 Task: Open an excel sheet with  and write heading  Student grades data  Add 10 students name:-  'Joshua Rivera, Zoey Coleman, Ryan Wright, Addison Bailey, Jonathan Simmons, Brooklyn Ward, Caleb Barnes, Audrey Collins, Gabriel Perry, Sofia Bell. ' in June Last week sales are  100 to 150. Math Grade:-  90, 95, 80, 92, 85,88, 90, 78, 92, 85.Science Grade:-  85, 87, 92, 88, 90, 85, 92, 80, 88, 90.English Grade:-  92, 90, 85, 90, 88, 92, 85, 82, 90, 88. _x000D_
History Grade:-  88, 92, 78, 95, 90, 90, 80, 85, 92, 90. Total use the formula   =SUM(D2:G2) then presss enter. Save page auditingDailySales_Report
Action: Key pressed ctrl+N<Key.shift>Sytu<Key.backspace><Key.backspace><Key.backspace>tudent<Key.space>grades<Key.space>data<Key.enter><Key.shift>Joshua<Key.space><Key.shift>Rivera<Key.enter><Key.shift><Key.shift>Zoey<Key.space><Key.shift>COel<Key.backspace><Key.backspace><Key.backspace>oleman<Key.enter><Key.shift>Ryan<Key.space><Key.shift>Wright<Key.enter><Key.shift>Addison<Key.space><Key.shift>Va<Key.backspace><Key.backspace><Key.shift>Bailey<Key.enter><Key.shift><Key.shift><Key.shift><Key.shift><Key.shift><Key.shift><Key.shift><Key.shift>Jonathaa<Key.backspace>n<Key.space><Key.shift>Simmons<Key.enter><Key.shift><Key.shift><Key.shift><Key.shift><Key.shift><Key.shift><Key.shift>B<Key.shift>R<Key.backspace>rooklyn<Key.space><Key.shift>Ward<Key.space><Key.shift>Caled<Key.backspace>b<Key.space><Key.shift>Branes<Key.enter><Key.shift>Aus<Key.backspace>drey<Key.space><Key.shift>COll<Key.backspace><Key.backspace><Key.backspace>ollins<Key.enter><Key.shift>Gabriel<Key.space><Key.shift>Perry<Key.enter><Key.shift>Sofia<Key.shift>Bee<Key.backspace>ll<Key.enter><Key.up><Key.up><Key.up><Key.up><Key.up><Key.up><Key.up><Key.up><Key.up><Key.down><Key.down><Key.down><Key.down><Key.down><Key.down><Key.up><<109>><Key.enter><<107>><<107>><Key.enter><<107>><Key.enter><Key.up><Key.left><Key.down><Key.shift>Brookly<Key.space><Key.shift>Ward<Key.enter><Key.shift>Cabl<Key.backspace><Key.backspace>leb<Key.space><Key.shift><Key.shift><Key.shift><Key.shift><Key.shift><Key.shift><Key.shift><Key.shift><Key.shift><Key.shift><Key.shift><Key.shift><Key.shift><Key.shift><Key.shift><Key.shift><Key.shift><Key.shift>G<Key.backspace>Barnes<Key.enter><Key.enter><Key.enter><Key.up><Key.up><Key.up><Key.up><Key.up><Key.up><Key.up><Key.up><Key.up><Key.shift><<107>><Key.enter><Key.shift>Studens<Key.backspace>ts<Key.space>name<Key.enter><Key.right><Key.up><Key.down><Key.up><Key.shift><Key.shift><Key.shift><Key.shift>June<Key.space>last<Key.space>week<Key.space>sales<Key.enter>100<Key.enter>110<Key.enter>120<Key.enter>130<Key.enter>15<Key.backspace>40<Key.enter>150<Key.enter>115<Key.enter>125<Key.enter>135<Key.enter>1445<Key.backspace><Key.backspace>5<Key.enter><Key.right><Key.up><Key.up><Key.up><Key.up><Key.up><Key.up><Key.up><Key.up><Key.up><Key.up><Key.up><Key.shift>Meh<Key.backspace><Key.backspace>ath<Key.space><Key.shift>Grades<Key.enter>90<Key.enter>95<Key.enter>80<Key.enter>92<Key.enter>85<Key.enter>88<Key.enter>90<Key.enter>78<Key.enter>92<Key.enter>85<Key.enter><Key.right><Key.up><Key.up><Key.up><Key.up><Key.up><Key.up><Key.up><Key.up><Key.up><Key.up><Key.up><Key.shift>Science<Key.space><Key.shift>Grade<Key.enter>85<Key.enter>87<Key.enter>92<Key.enter>88<Key.enter>90<Key.enter>85<Key.enter>92<Key.enter>80<Key.enter>88<Key.enter>90<Key.enter><Key.right><Key.up><Key.up><Key.up><Key.up><Key.home><Key.right><Key.right><Key.right><Key.right><Key.right><Key.right><Key.right><Key.right><Key.left><Key.left><Key.left><Key.left><Key.up><Key.down><Key.shift>English<Key.space><Key.shift>Grade<Key.enter>92<Key.enter>92<Key.backspace>0<Key.enter>82<Key.backspace>5<Key.enter>90<Key.enter>88<Key.enter>92<Key.enter>85<Key.enter>82<Key.enter>90<Key.enter>88<Key.enter><Key.right><Key.up><Key.up><Key.up><Key.up><Key.up><Key.up><Key.up><Key.up><Key.up><Key.up><Key.up><Key.shift><Key.shift>History<Key.space><Key.shift>Grade<Key.enter>88<Key.enter>92<Key.enter>78<Key.enter>95<Key.enter>90<Key.enter>90<Key.enter>80<Key.enter>85<Key.enter>92<Key.enter>90<Key.enter><Key.up><Key.right><Key.up><Key.up><Key.up><Key.up><Key.up><Key.up><Key.up><Key.up><Key.up><Key.up><Key.shift>Total<Key.space><Key.enter>=sums9<Key.backspace><Key.backspace><Key.shift>(<Key.left><Key.shift_r><Key.left><Key.left><Key.left><Key.shift>)<Key.enter><Key.up>
Screenshot: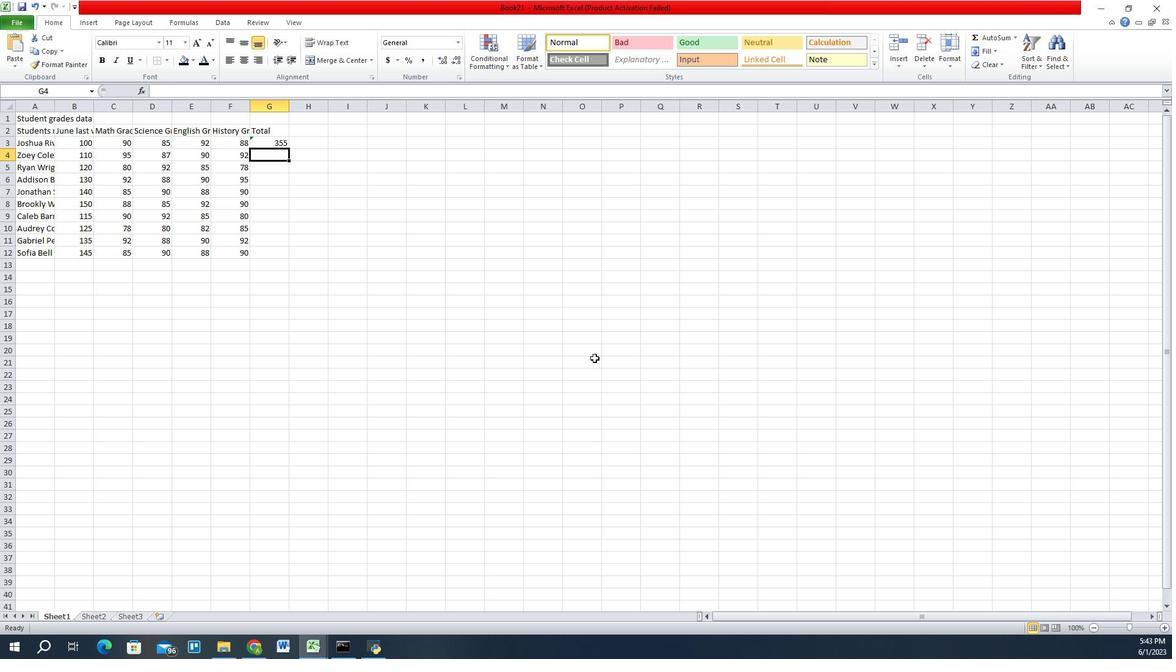 
Action: Mouse moved to (235, 147)
Screenshot: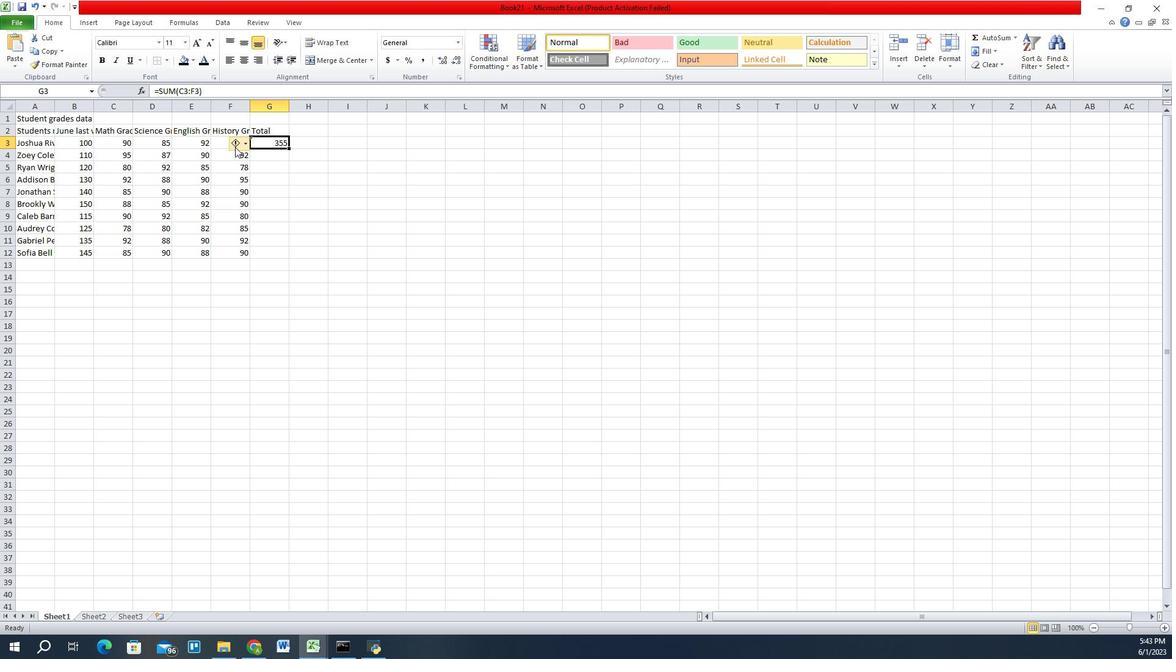 
Action: Mouse pressed left at (235, 147)
Screenshot: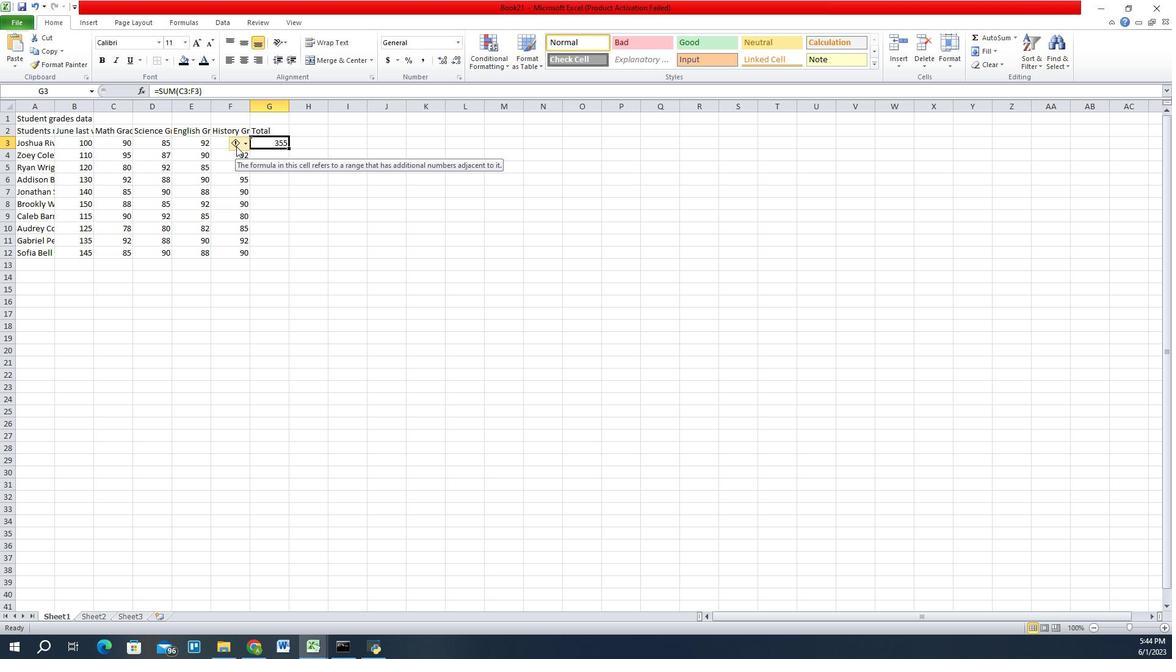 
Action: Mouse moved to (245, 164)
Screenshot: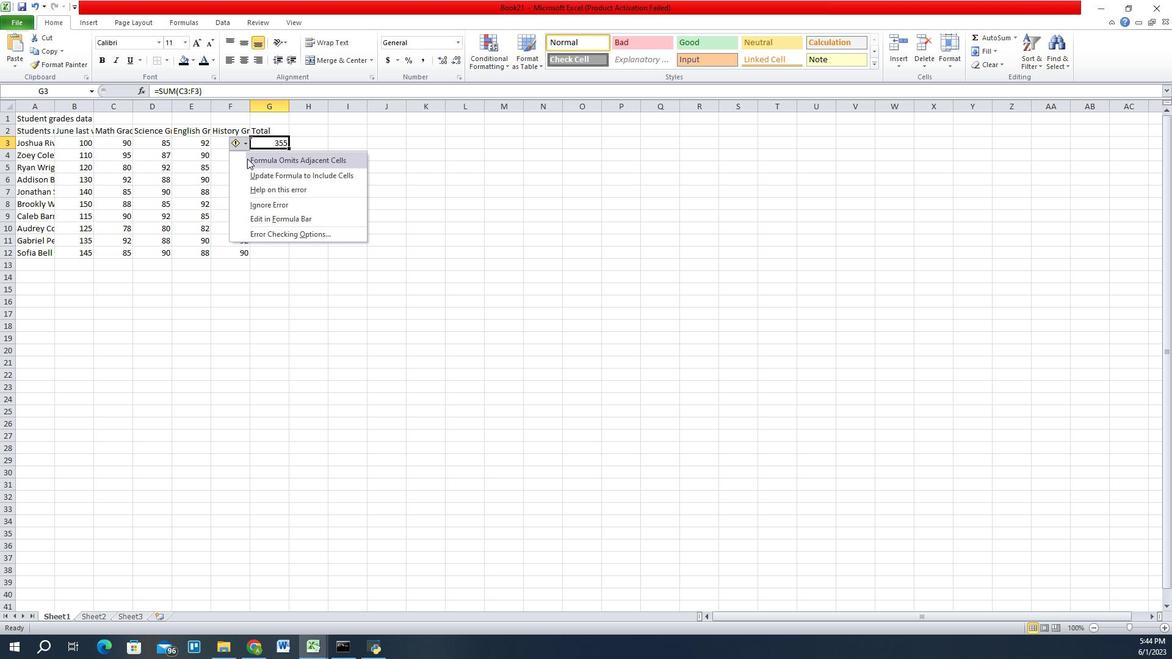 
Action: Mouse pressed left at (245, 164)
Screenshot: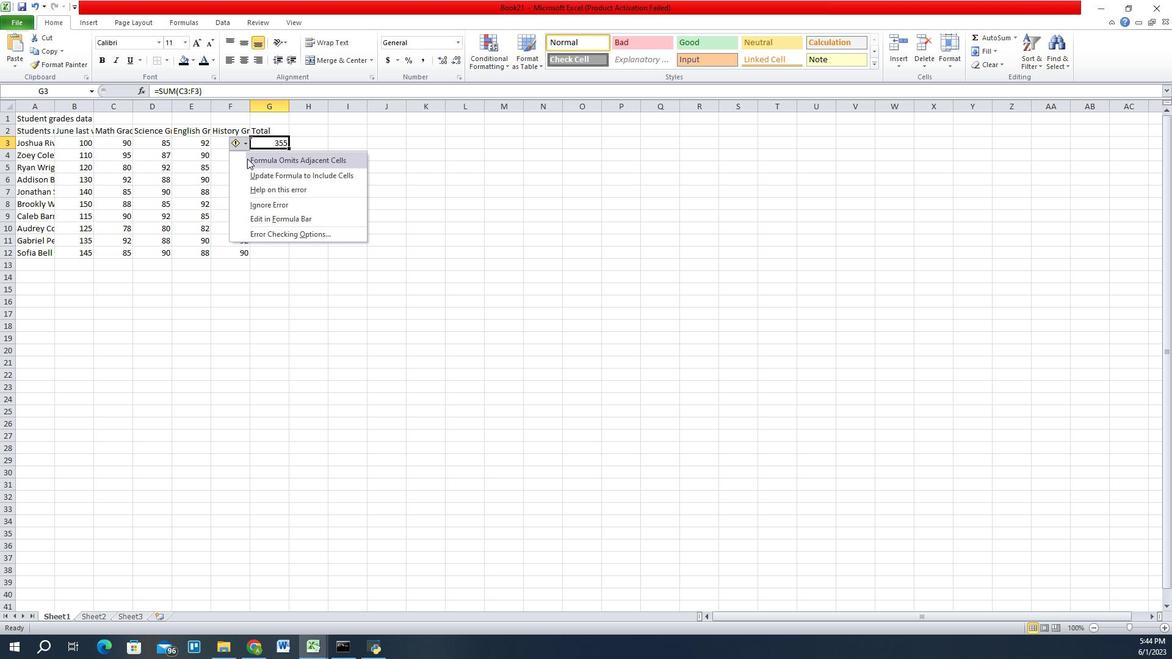 
Action: Mouse moved to (262, 141)
Screenshot: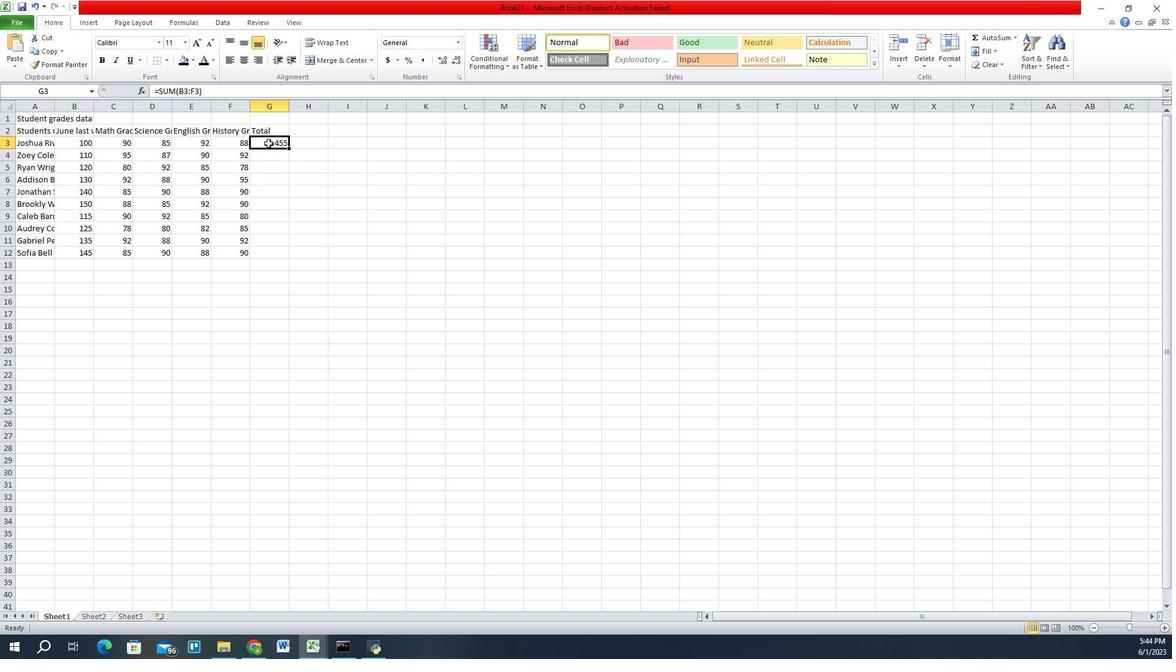 
Action: Key pressed ctrl+Z
Screenshot: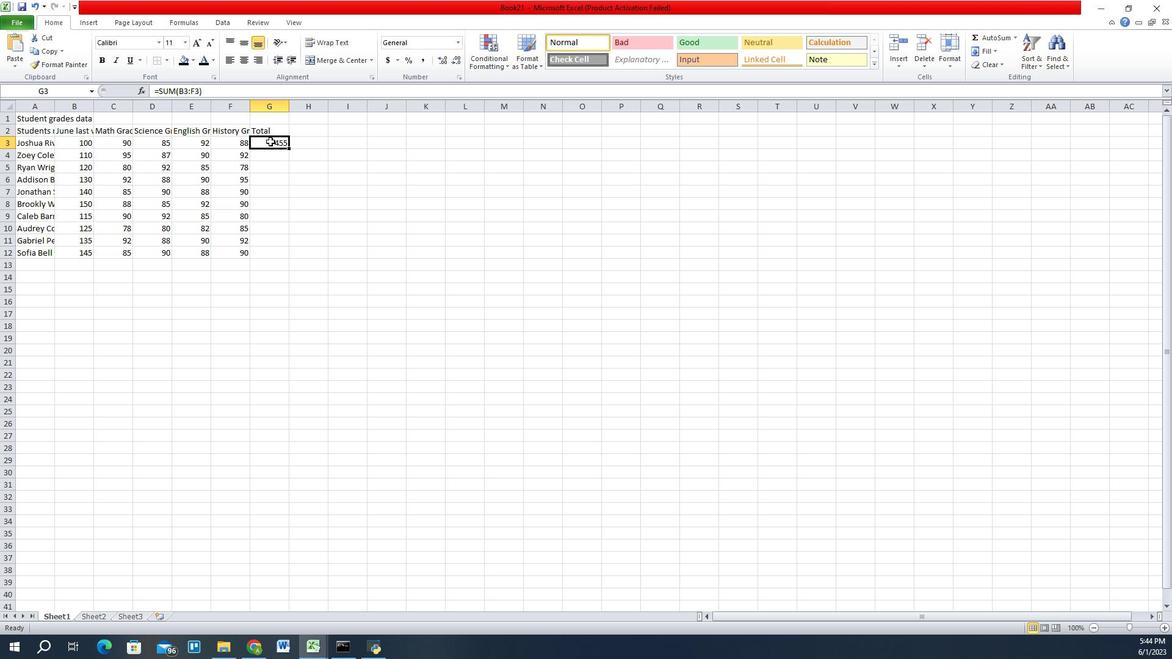 
Action: Mouse moved to (278, 148)
Screenshot: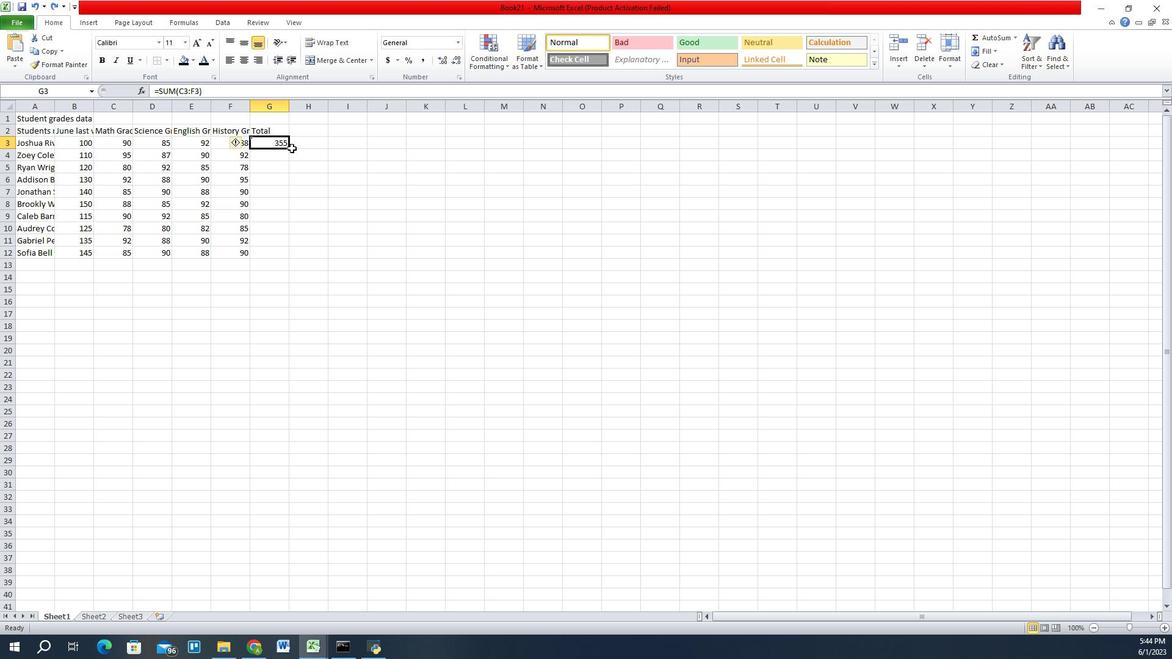 
Action: Mouse pressed left at (278, 148)
Screenshot: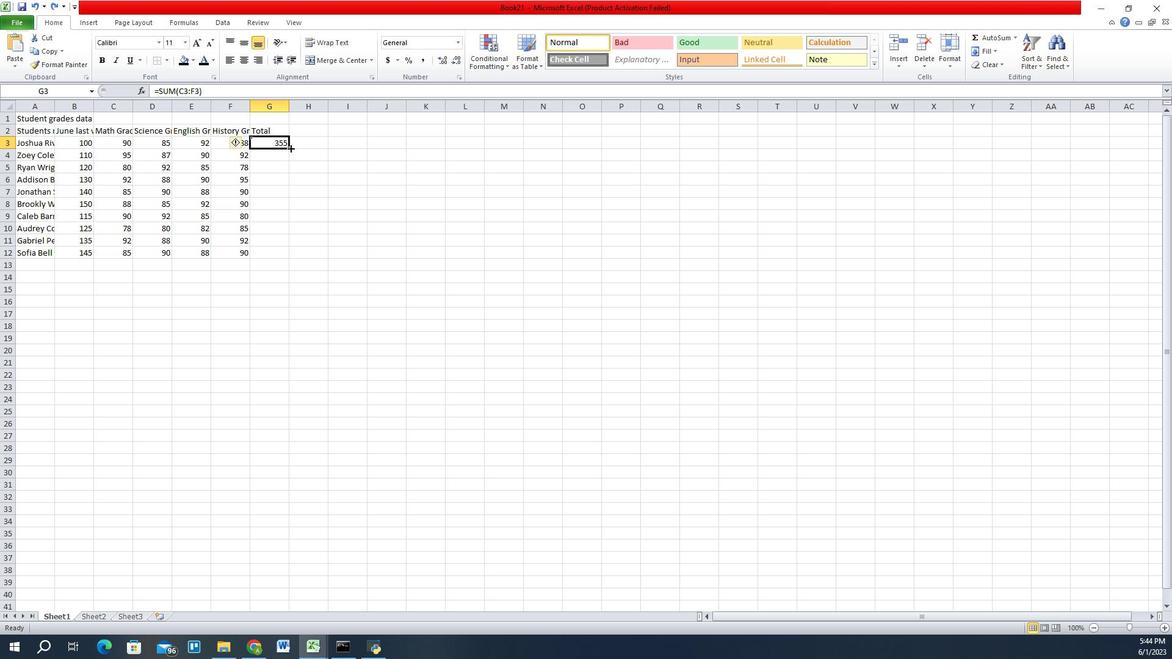 
Action: Mouse moved to (264, 158)
Screenshot: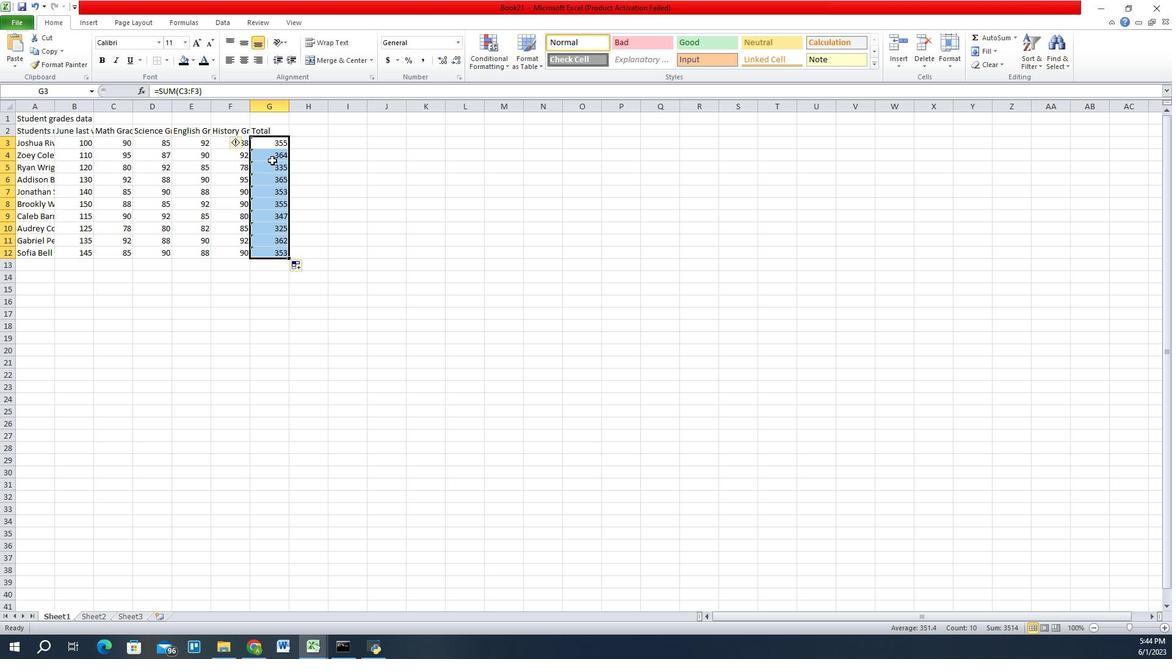 
Action: Mouse pressed left at (264, 158)
Screenshot: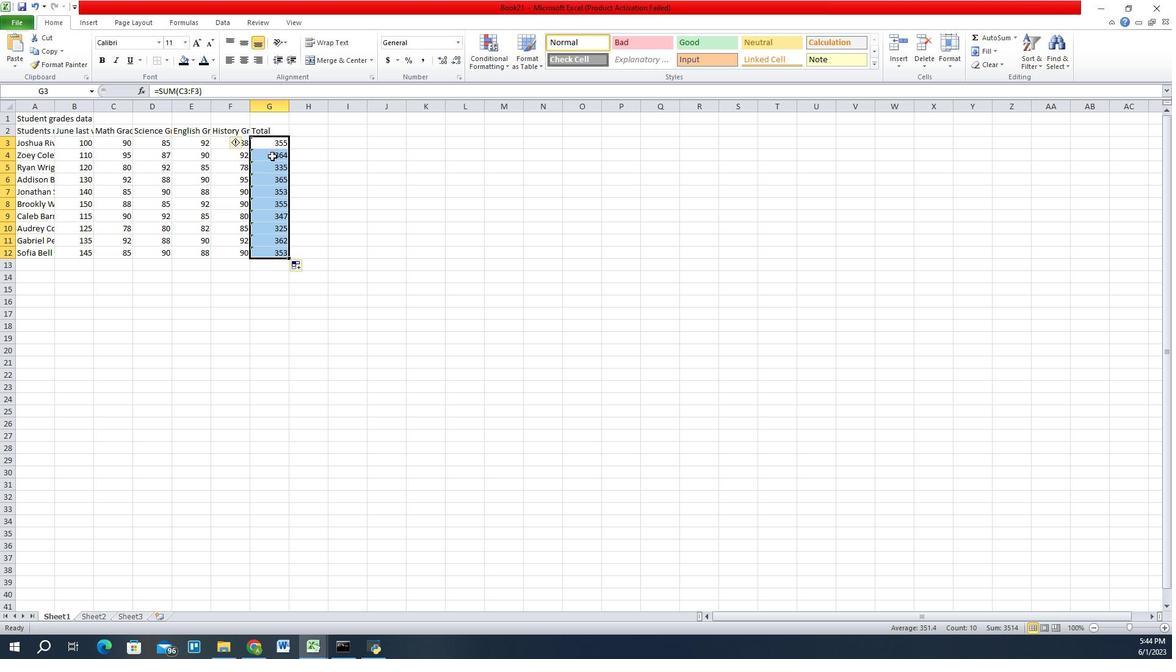 
Action: Mouse moved to (265, 169)
Screenshot: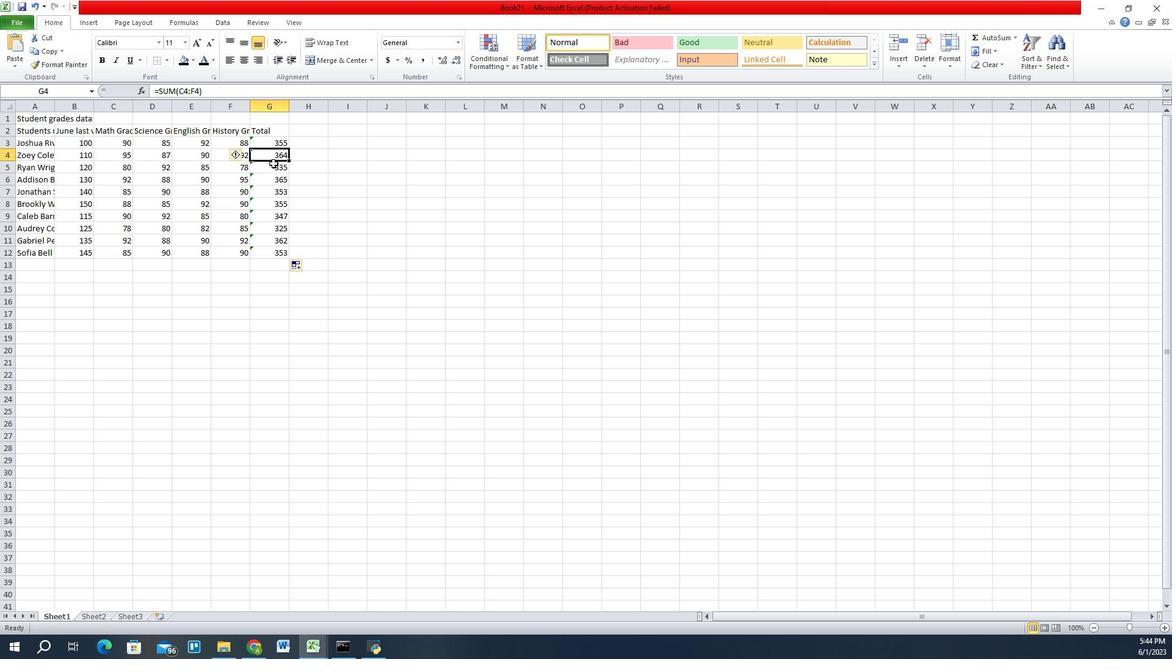 
Action: Mouse pressed left at (265, 169)
Screenshot: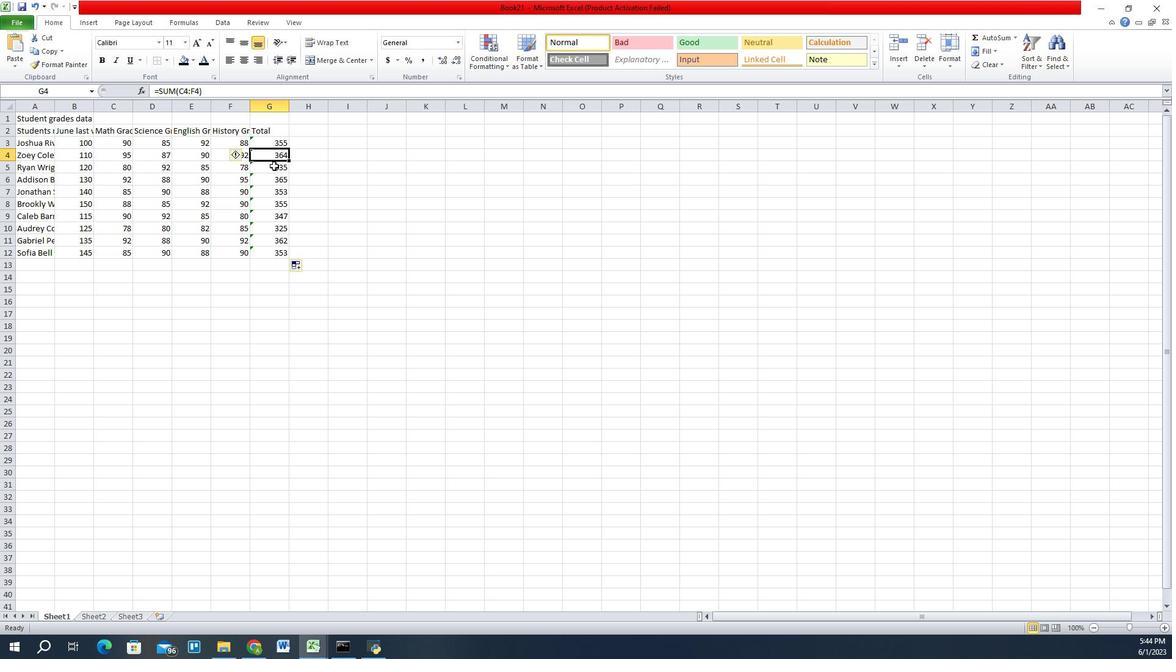 
Action: Mouse moved to (268, 184)
Screenshot: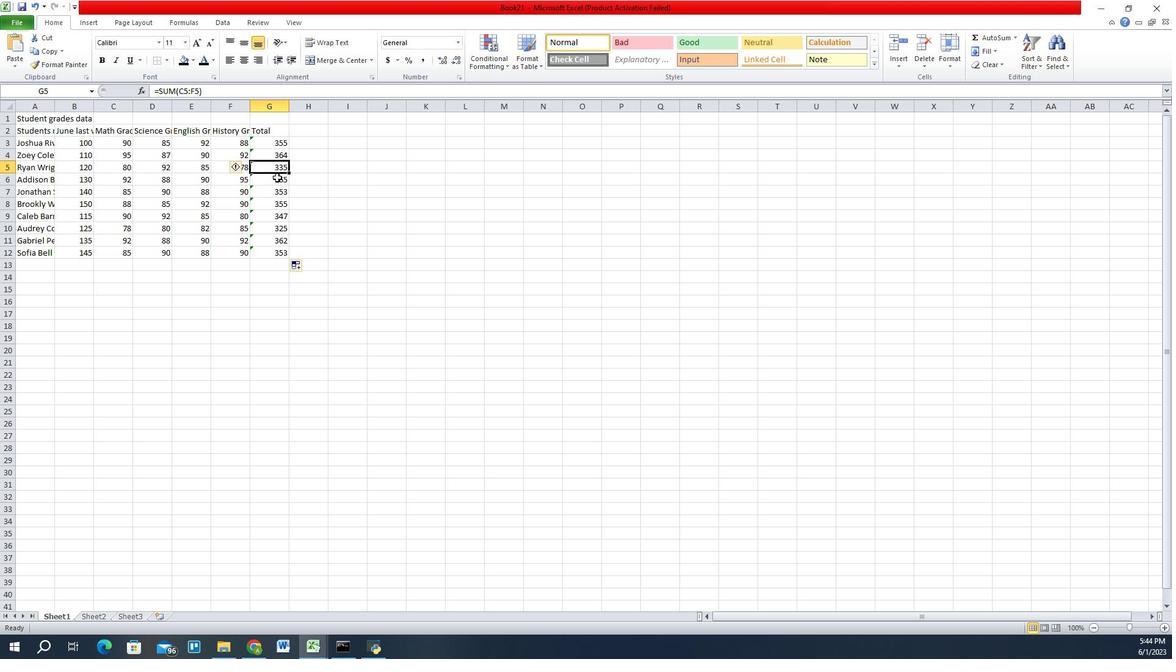 
Action: Key pressed <Key.enter><Key.enter><Key.enter><Key.enter><Key.enter><Key.enter><Key.enter><Key.left><Key.left><Key.left><Key.left><Key.right><Key.right><Key.up><Key.left><Key.left><Key.up><Key.up><Key.up><Key.left><Key.up><Key.up><Key.left><Key.up><Key.up><Key.up><Key.up><Key.up><Key.shift_r><Key.right><Key.right><Key.right><Key.right><Key.right><Key.right><Key.alt_l>hmc<Key.down>ctrl+A<'\x01'>
Screenshot: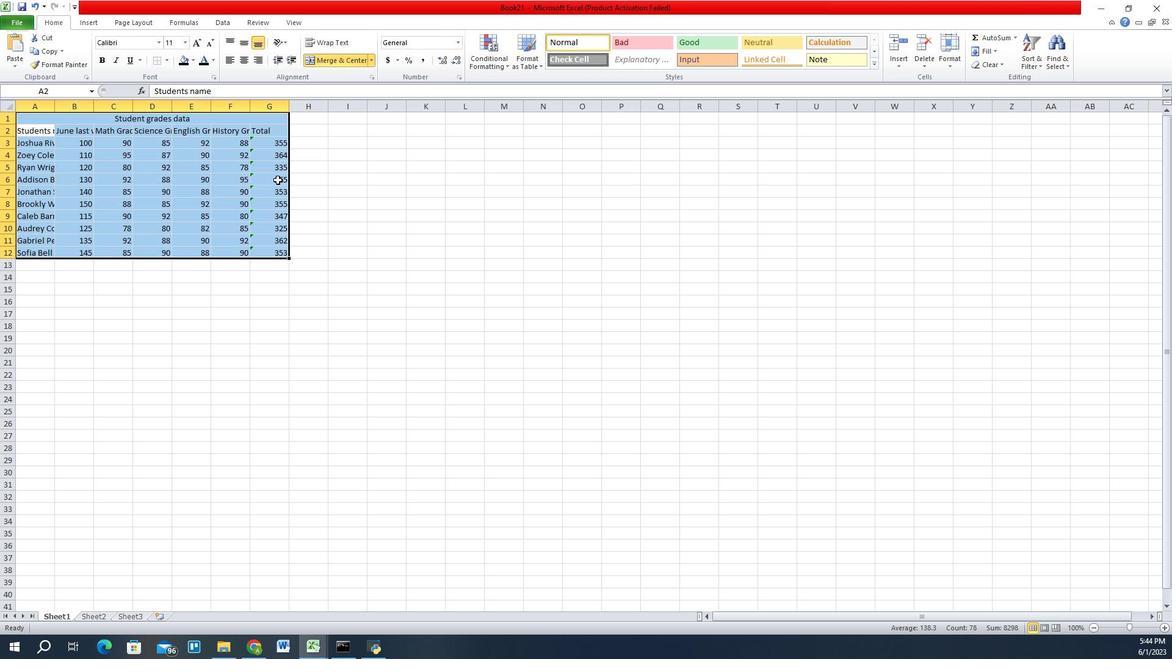 
Action: Mouse moved to (123, 104)
Screenshot: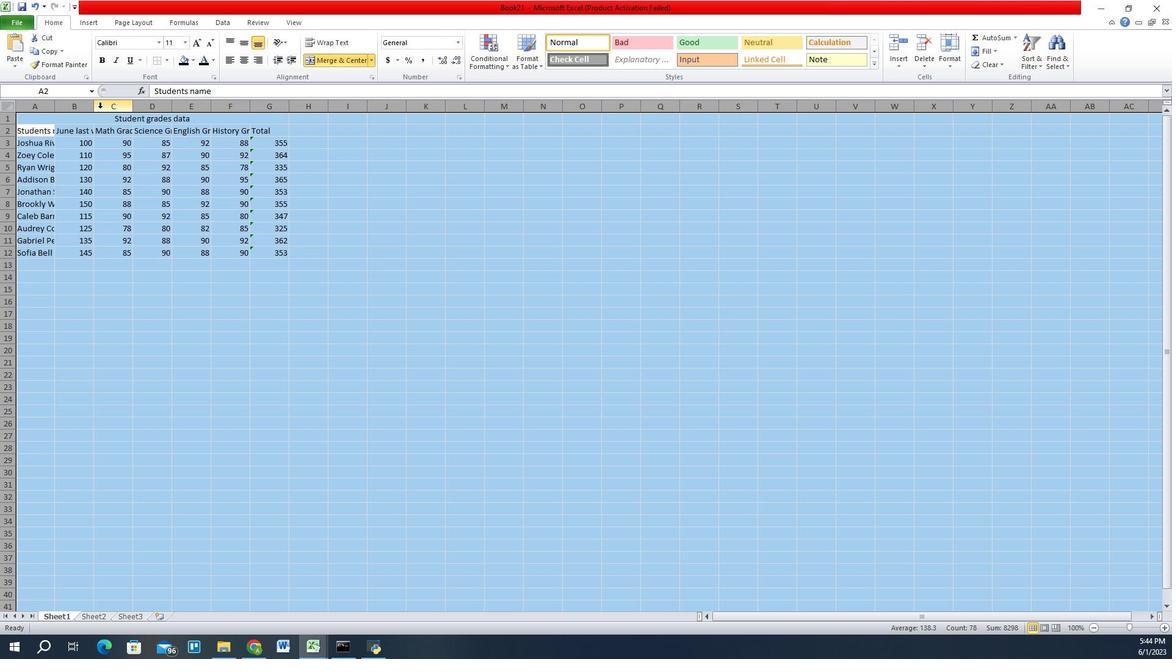 
Action: Mouse pressed left at (123, 104)
Screenshot: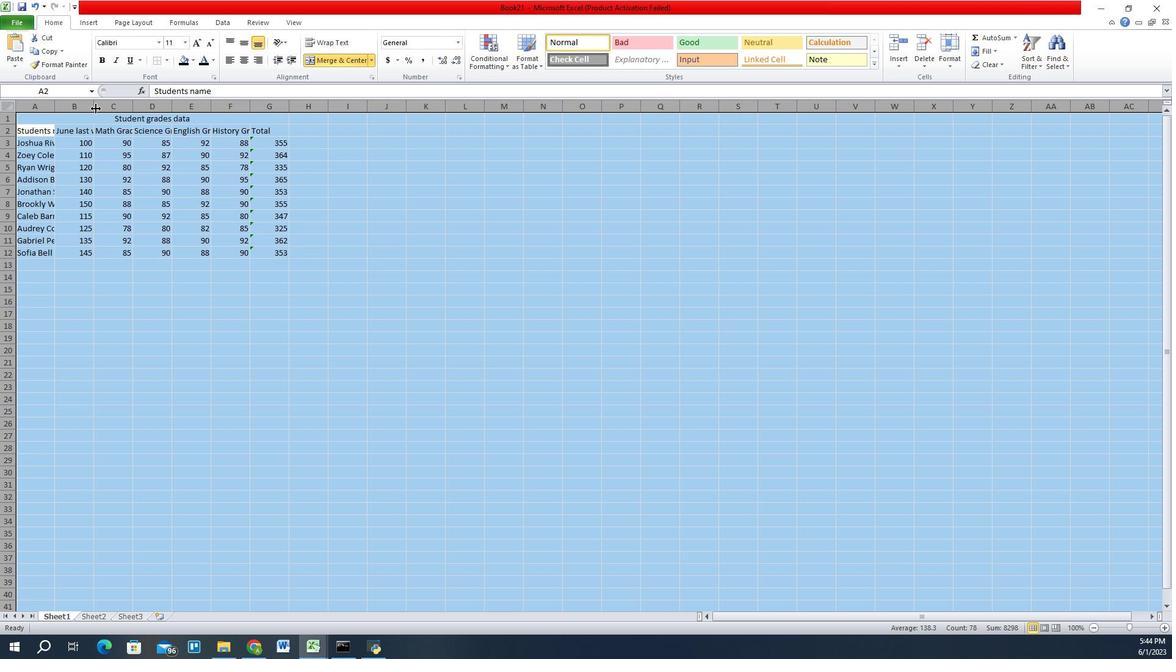 
Action: Mouse pressed left at (123, 104)
Screenshot: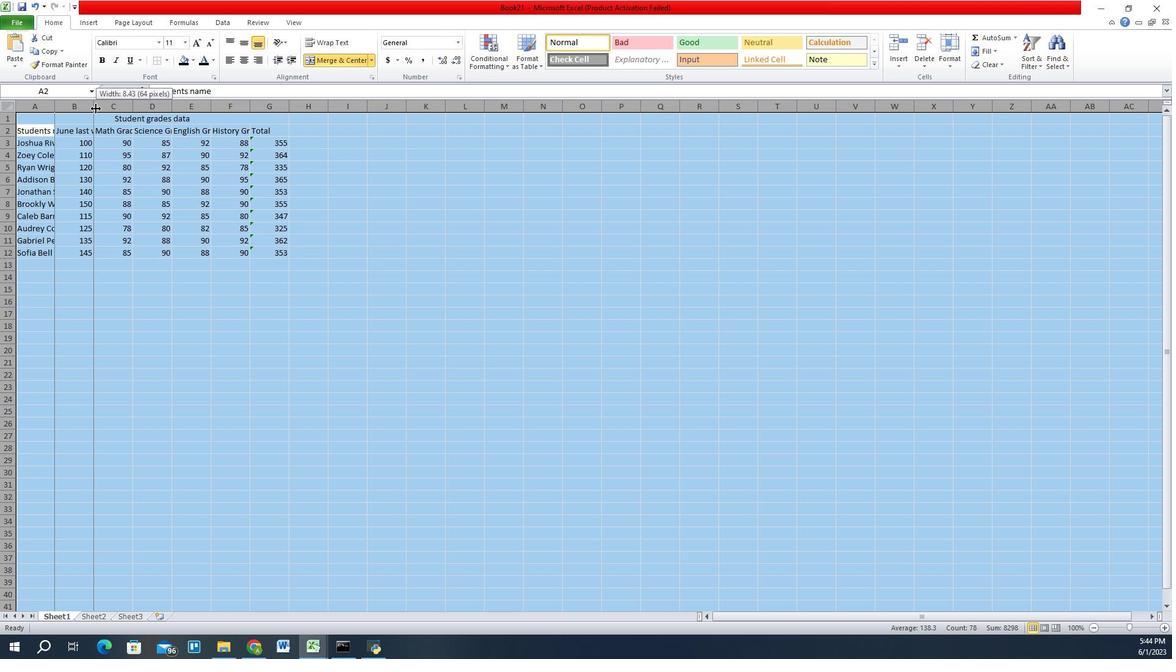 
Action: Mouse moved to (161, 239)
Screenshot: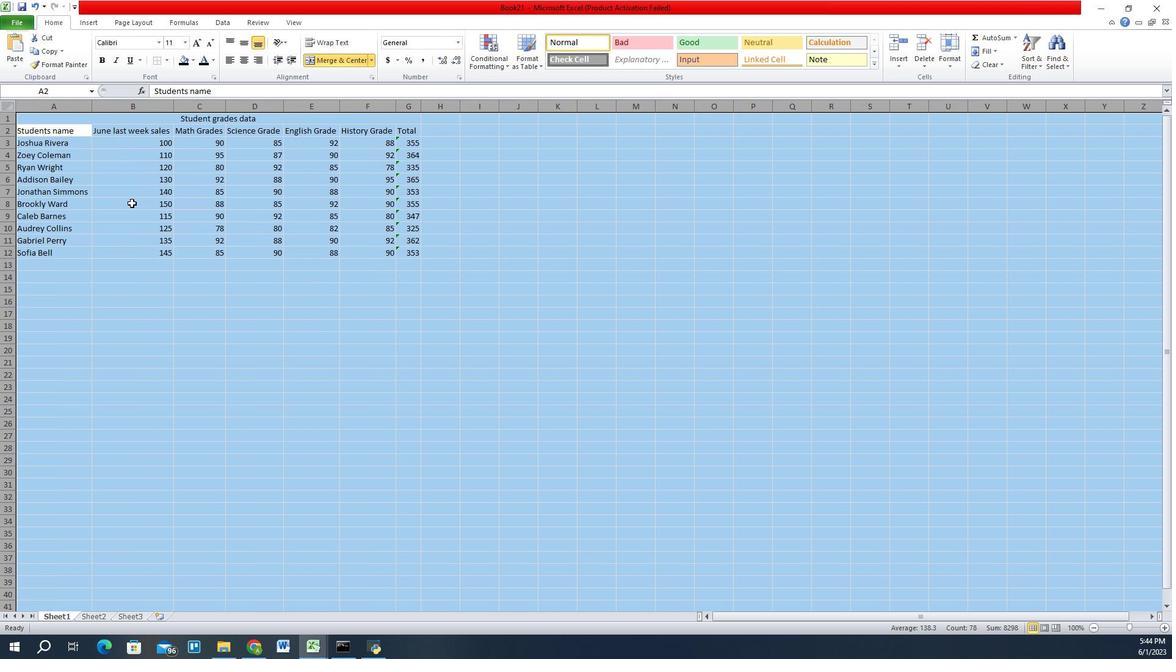 
Action: Mouse pressed left at (161, 239)
Screenshot: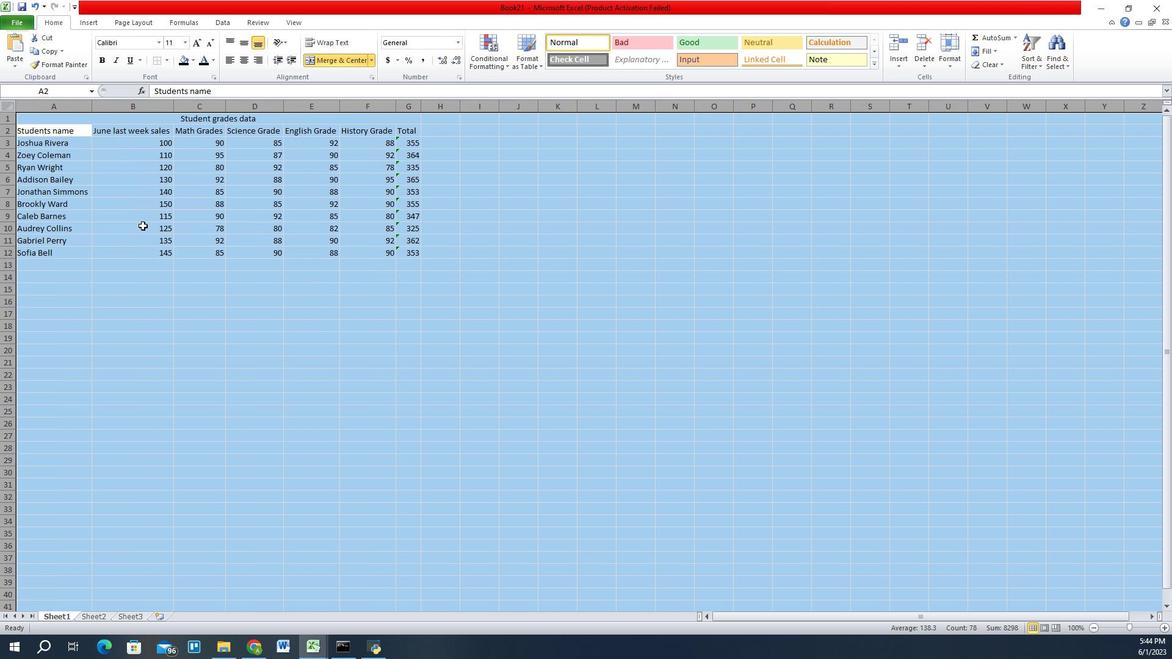 
Action: Mouse moved to (480, 296)
Screenshot: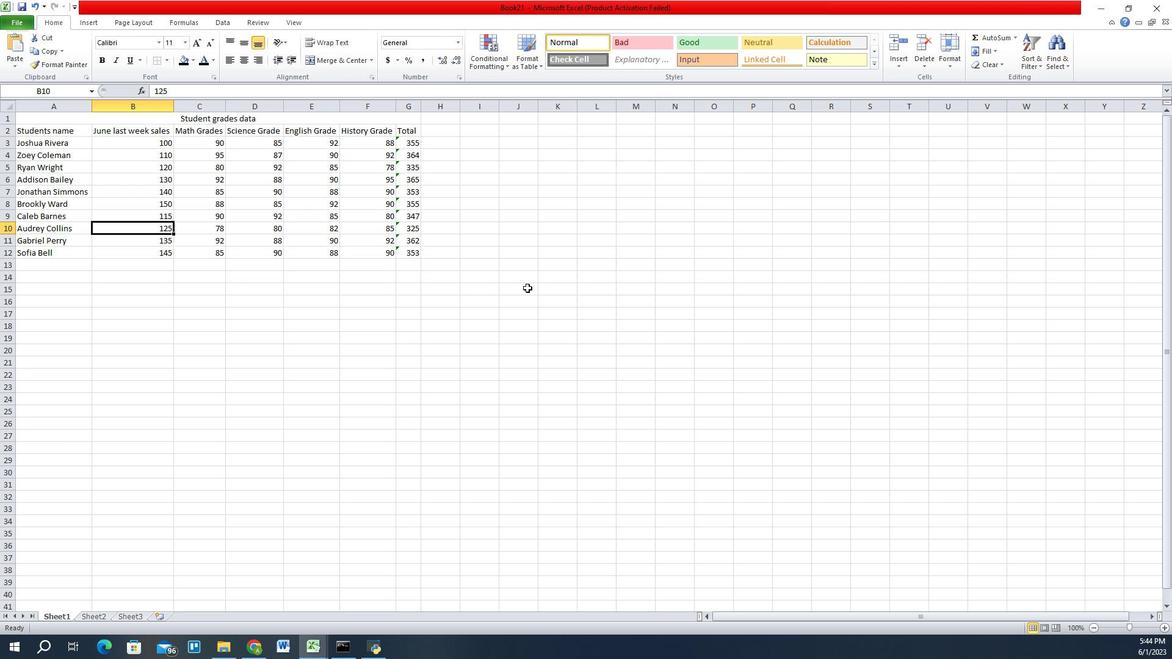 
Action: Key pressed <Key.left><Key.right><Key.right><Key.down><Key.left><Key.up><Key.right>ctrl+S<Key.backspace><Key.shift>Daily<Key.shift>Sales<Key.shift>_r<Key.backspace><Key.shift>Report<Key.enter>
Screenshot: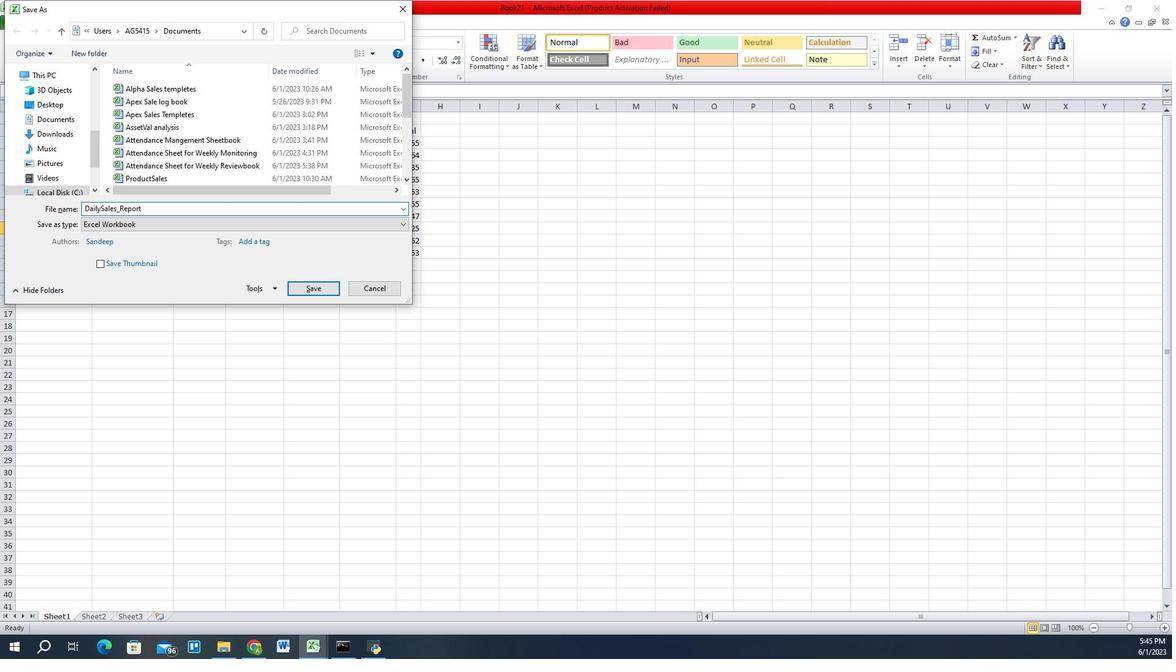 
